 Task: Use the formula "TIMEVALUE" in spreadsheet "Project portfolio".
Action: Mouse moved to (136, 100)
Screenshot: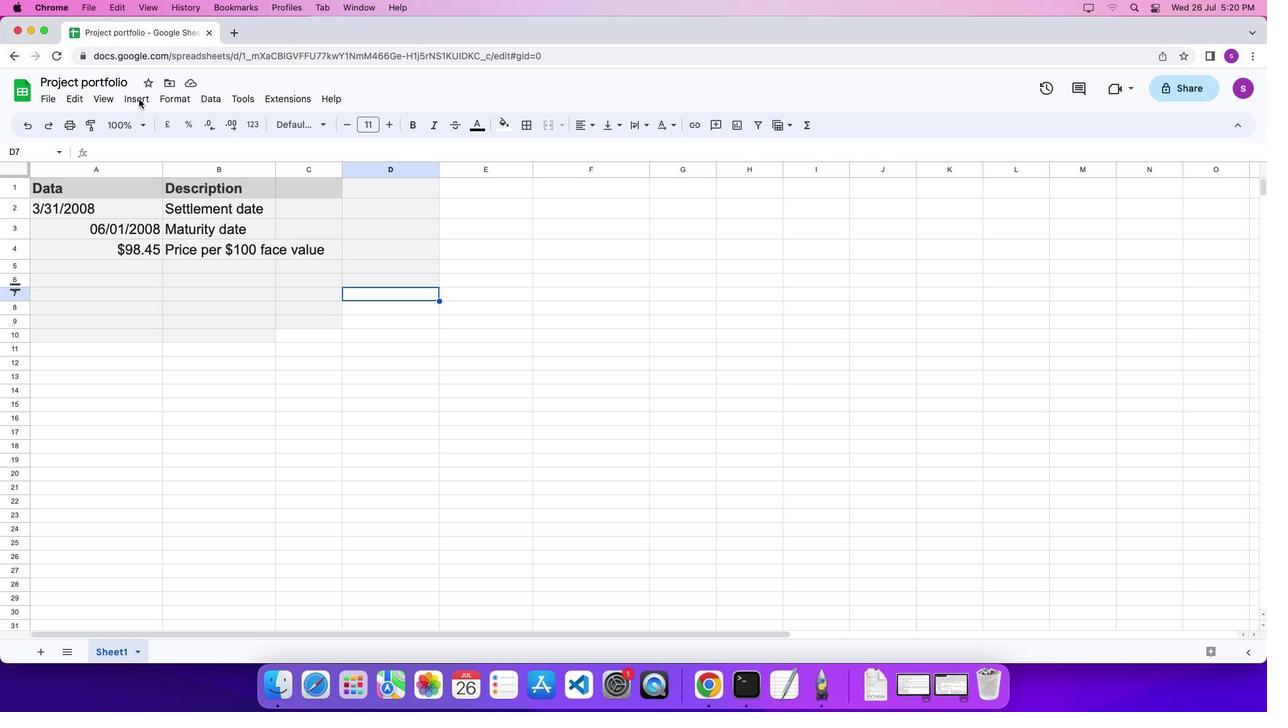
Action: Mouse pressed left at (136, 100)
Screenshot: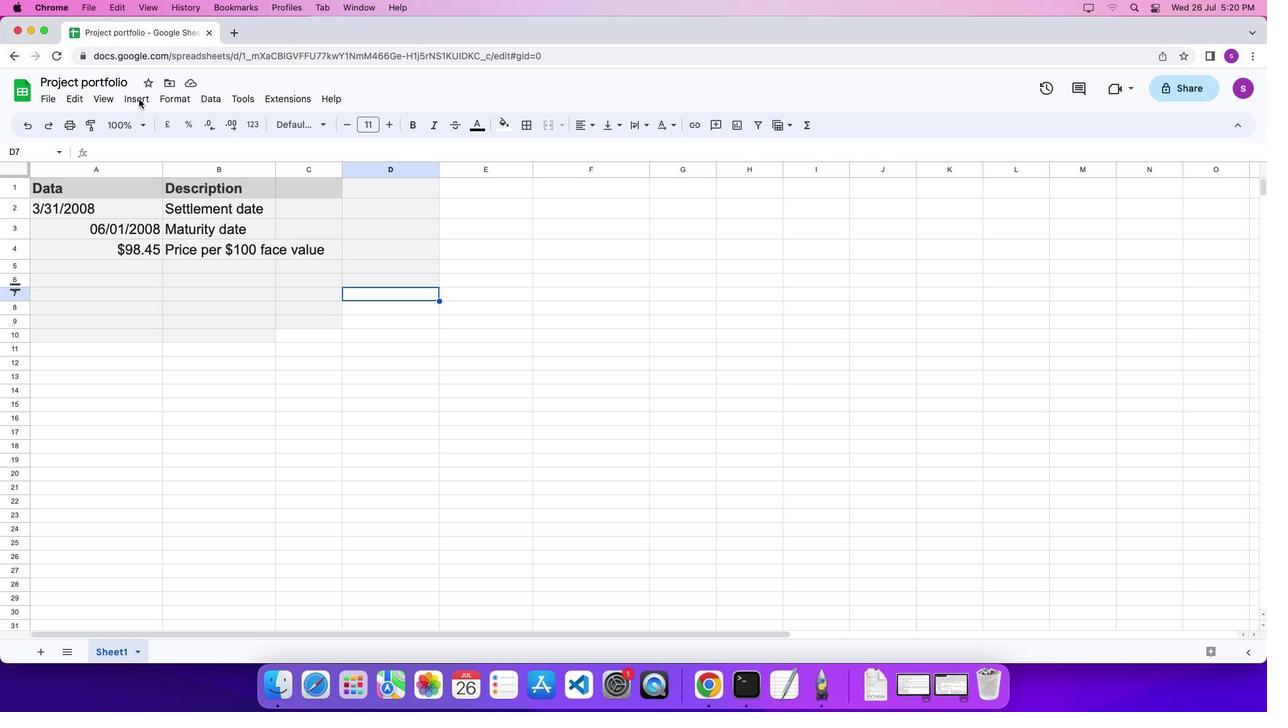 
Action: Mouse moved to (141, 97)
Screenshot: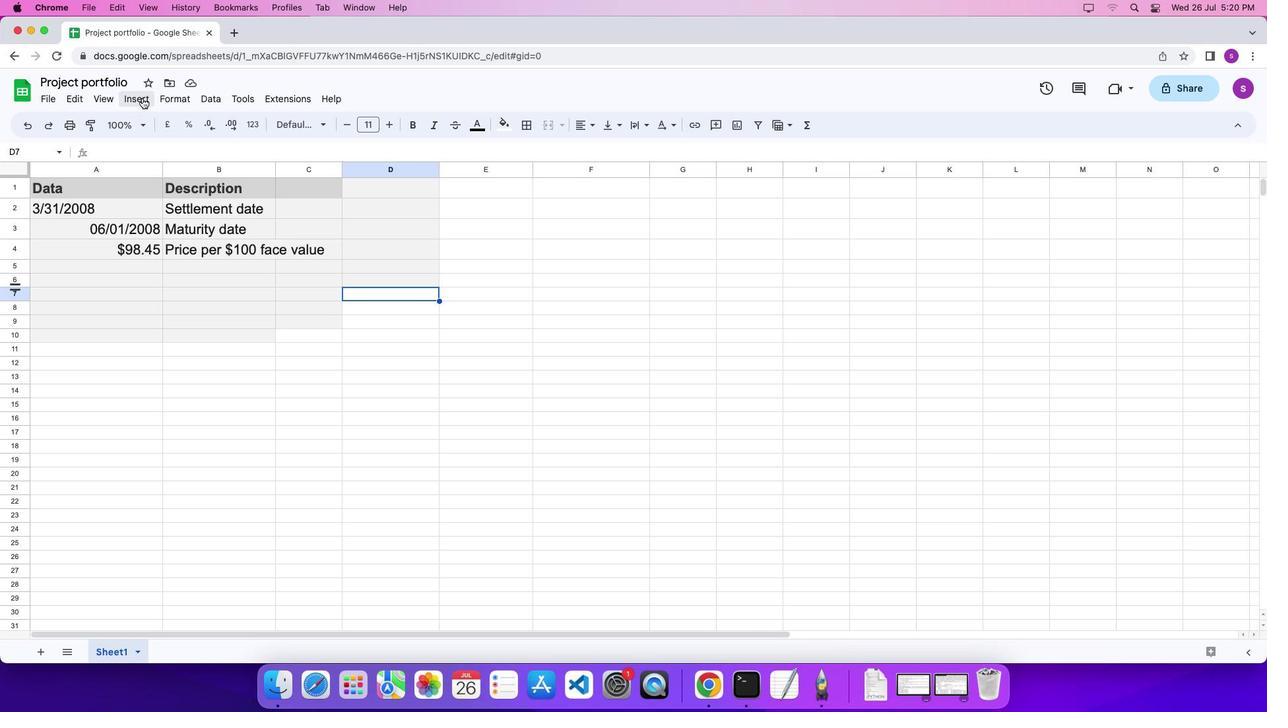 
Action: Mouse pressed left at (141, 97)
Screenshot: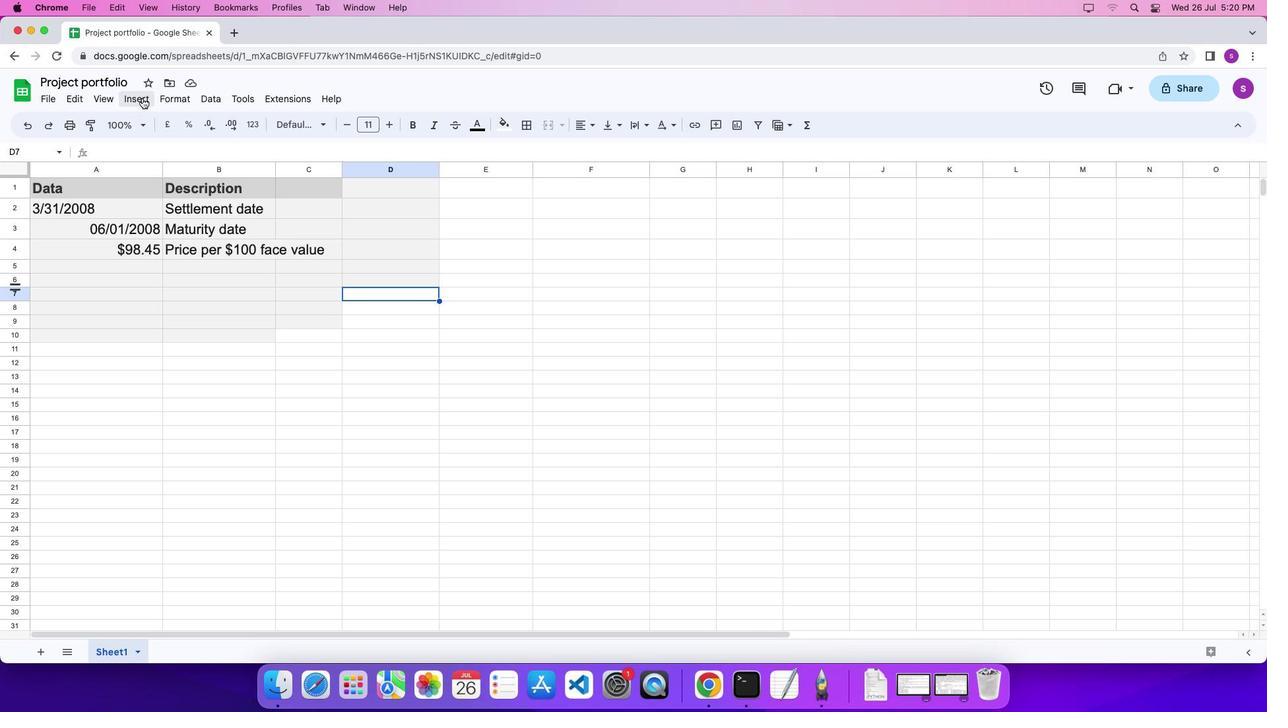 
Action: Mouse moved to (605, 605)
Screenshot: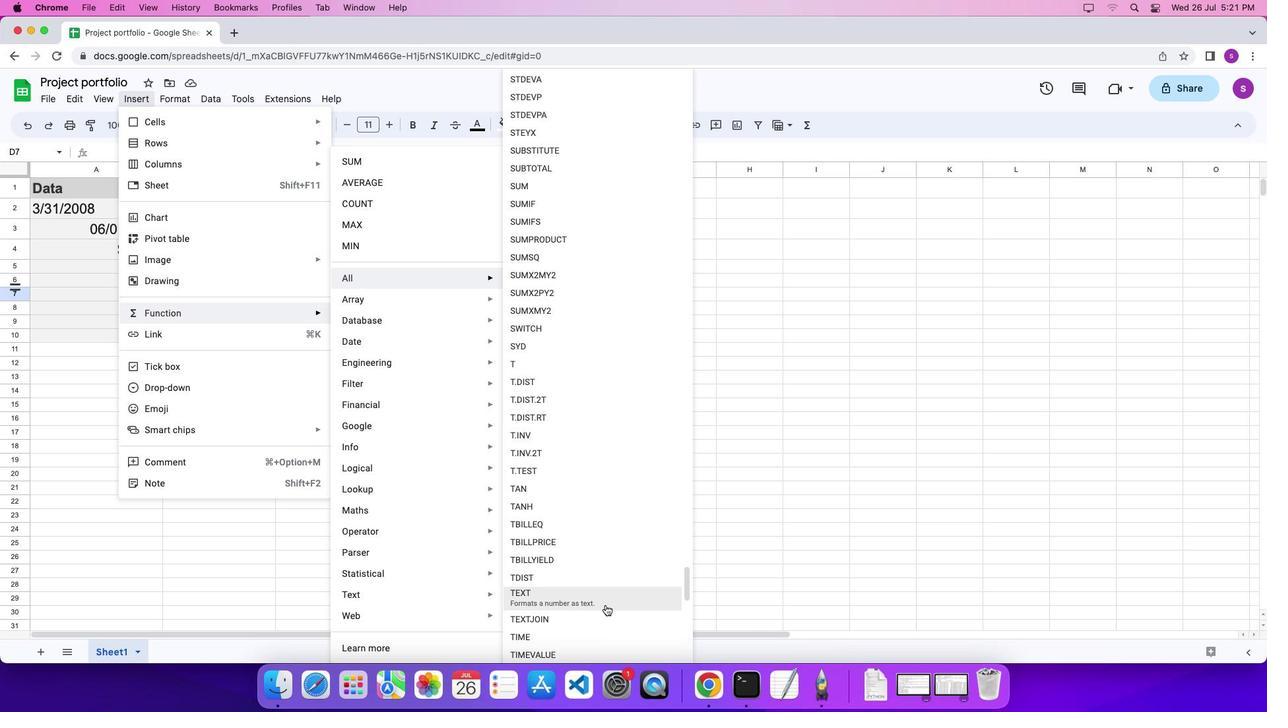 
Action: Mouse scrolled (605, 605) with delta (0, 0)
Screenshot: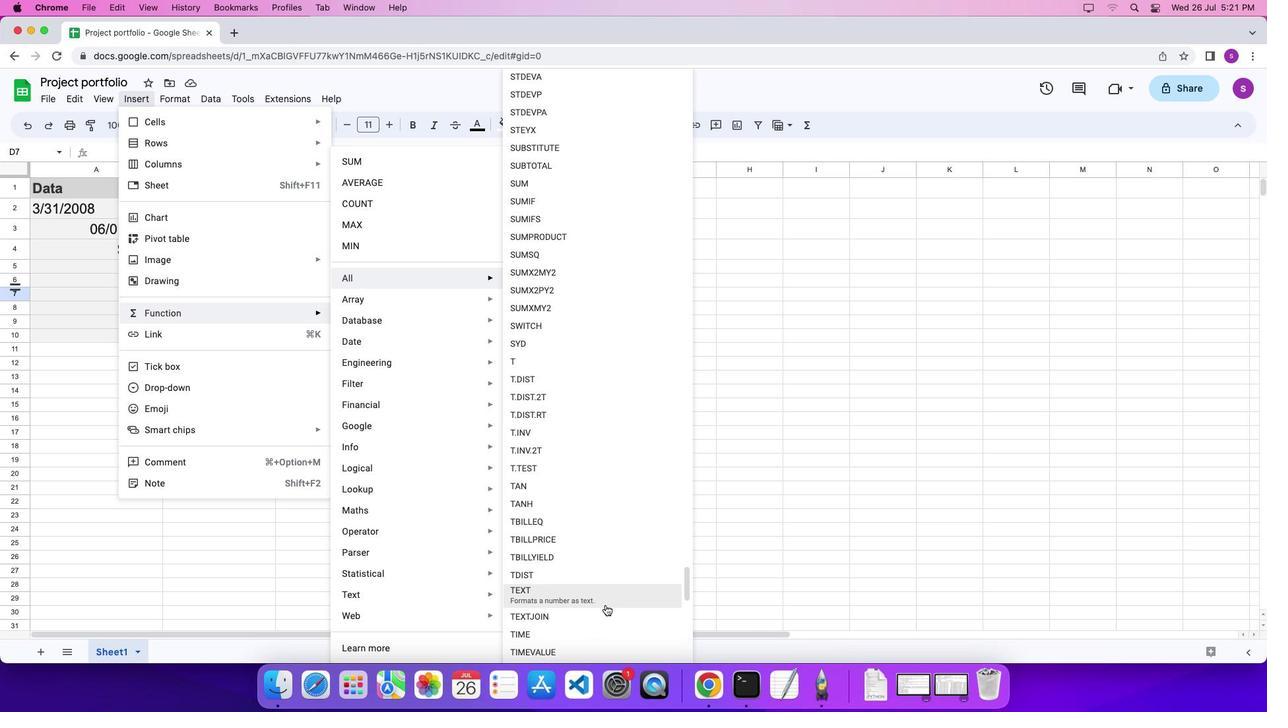 
Action: Mouse scrolled (605, 605) with delta (0, 0)
Screenshot: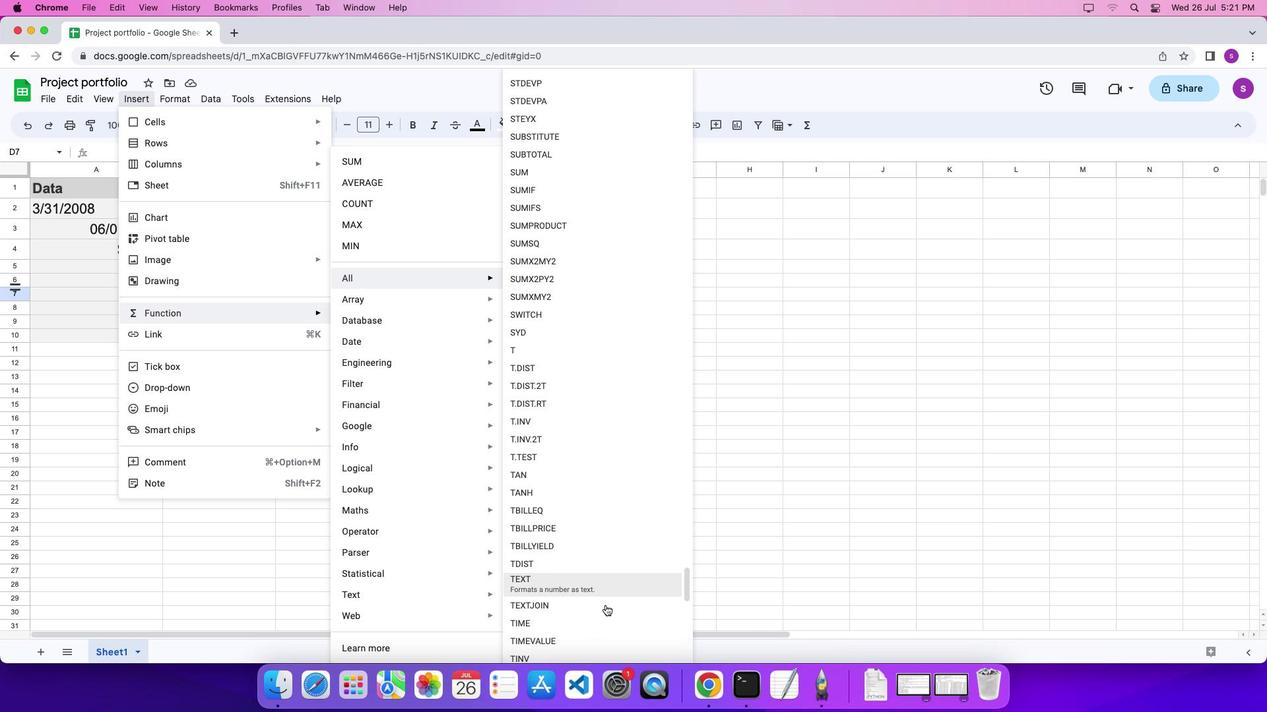 
Action: Mouse scrolled (605, 605) with delta (0, 0)
Screenshot: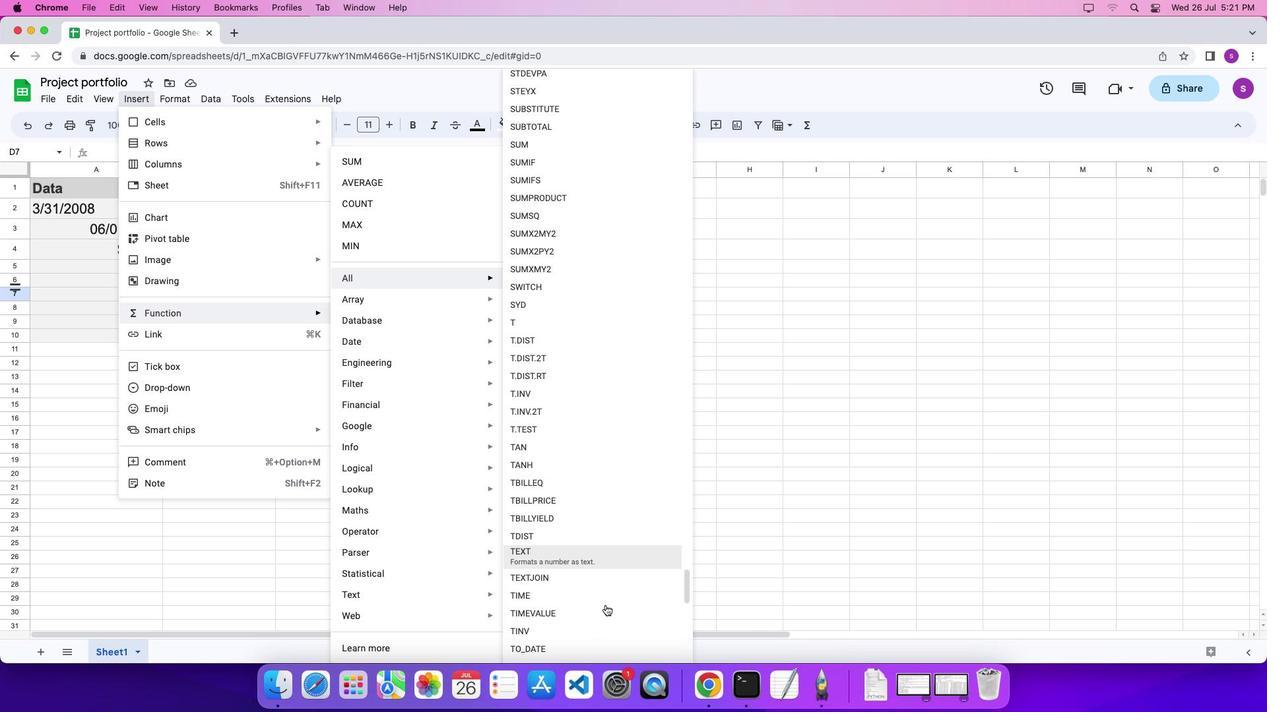 
Action: Mouse scrolled (605, 605) with delta (0, 0)
Screenshot: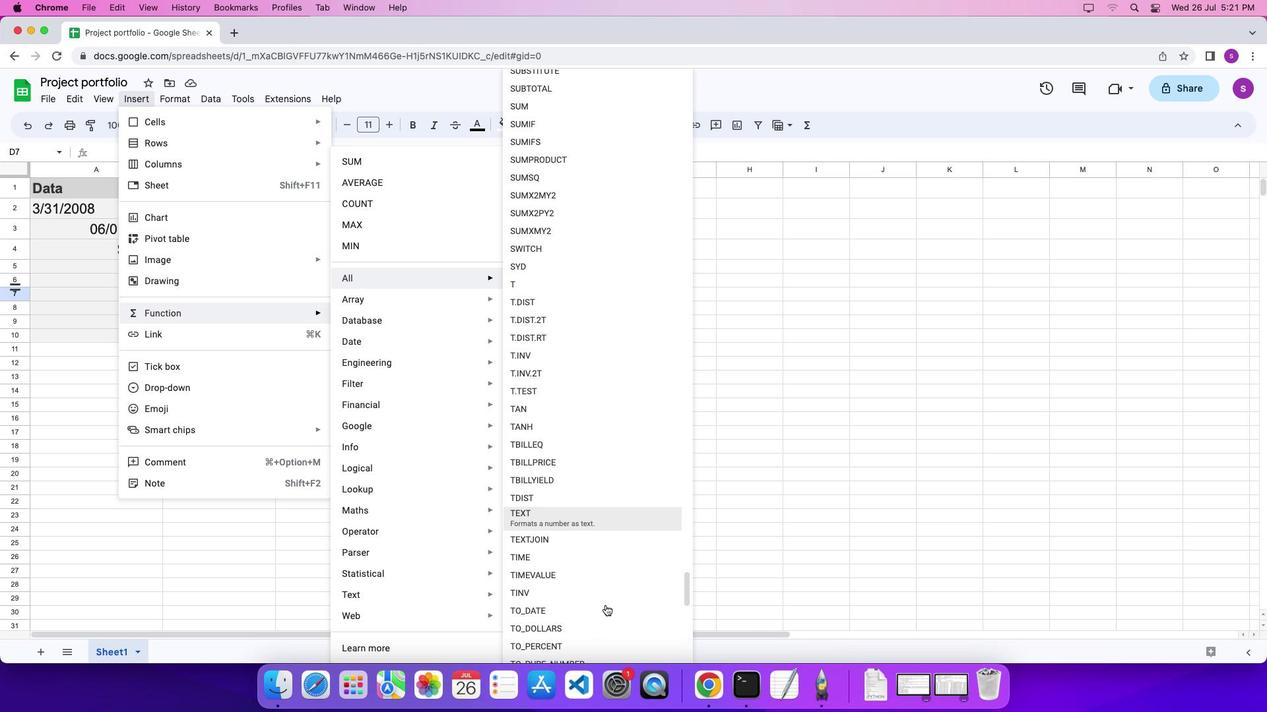 
Action: Mouse scrolled (605, 605) with delta (0, 0)
Screenshot: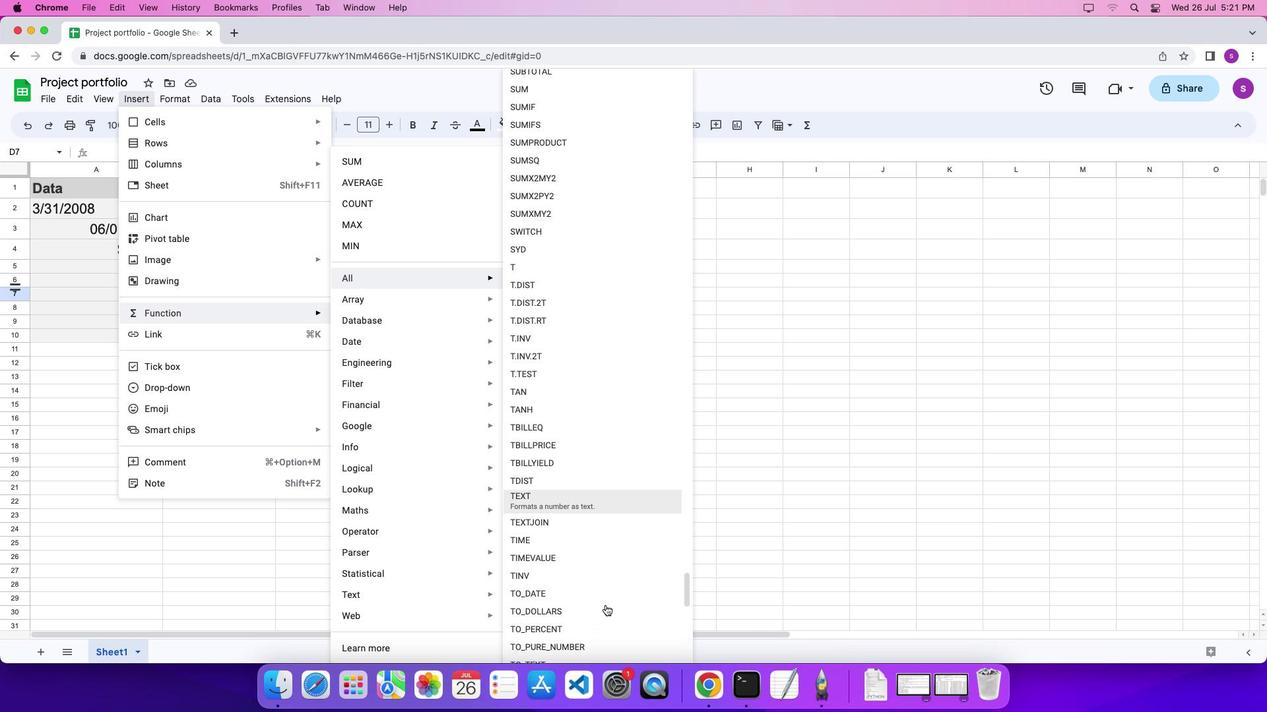 
Action: Mouse moved to (594, 549)
Screenshot: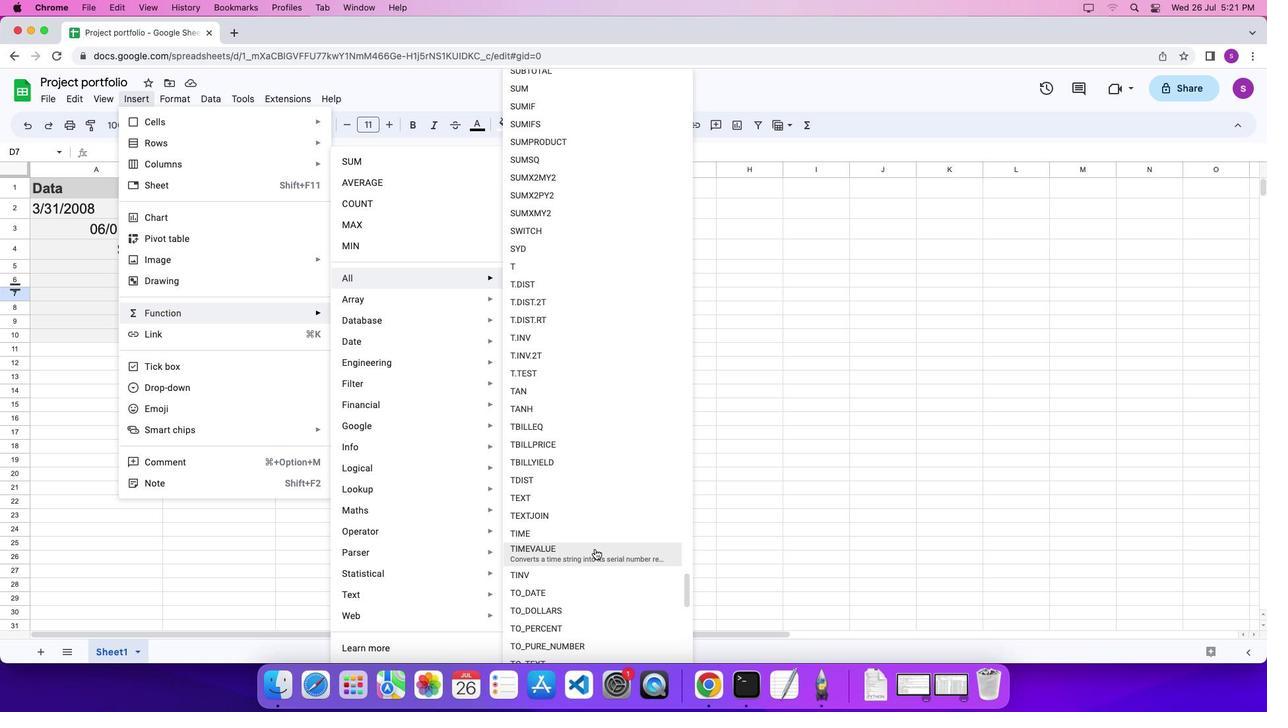 
Action: Mouse pressed left at (594, 549)
Screenshot: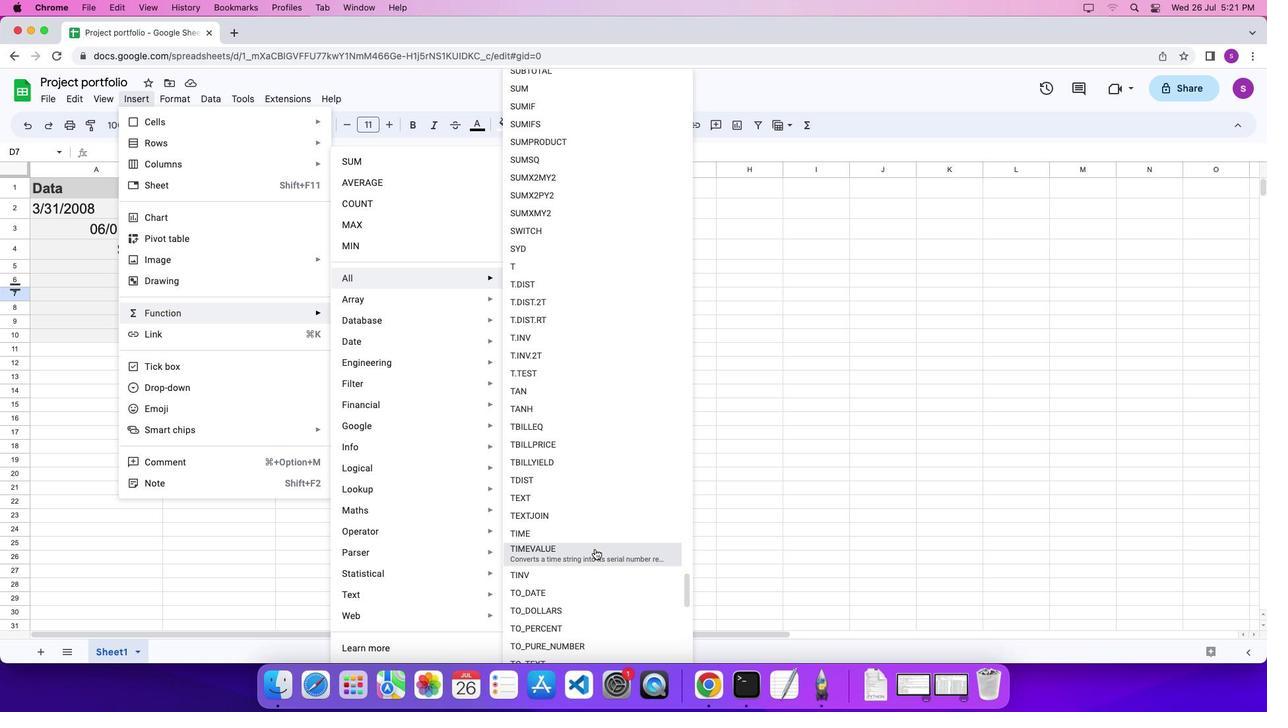 
Action: Mouse moved to (468, 394)
Screenshot: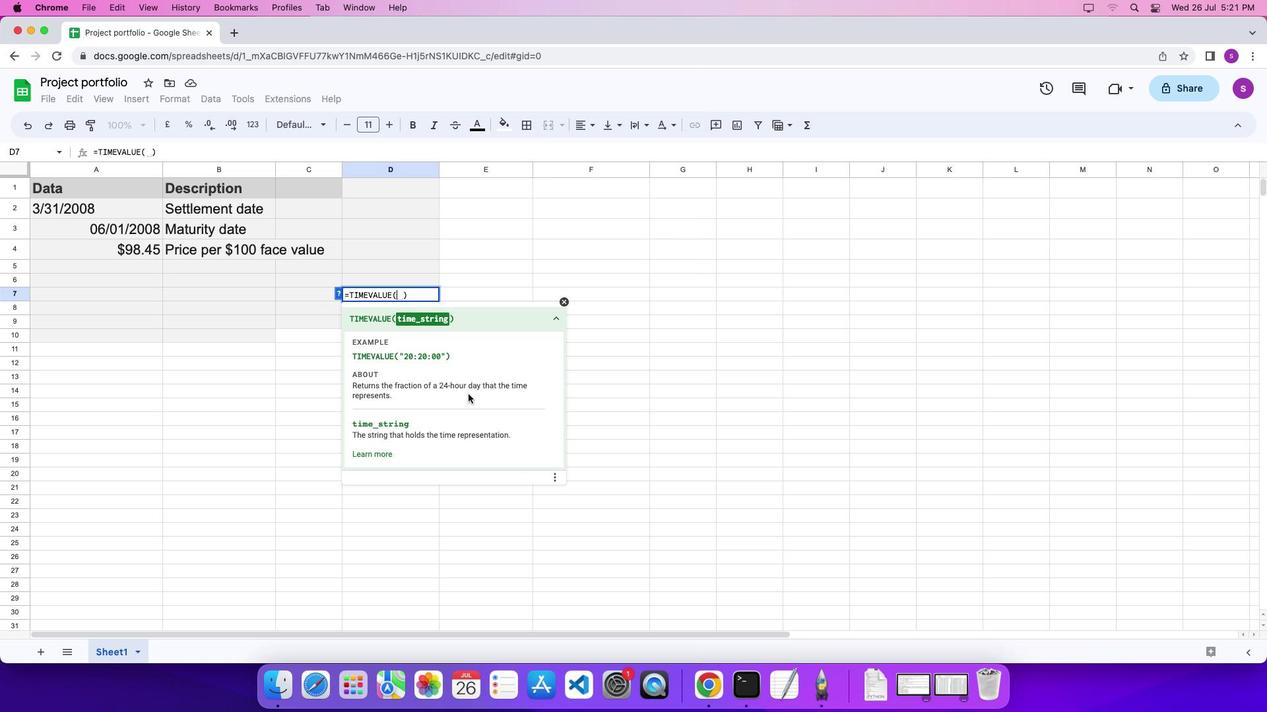 
Action: Key pressed Key.shift_r'"''2''0'Key.shift_r':''2''0'Key.shift_r':''0''0'Key.shift_r'"''\x03'
Screenshot: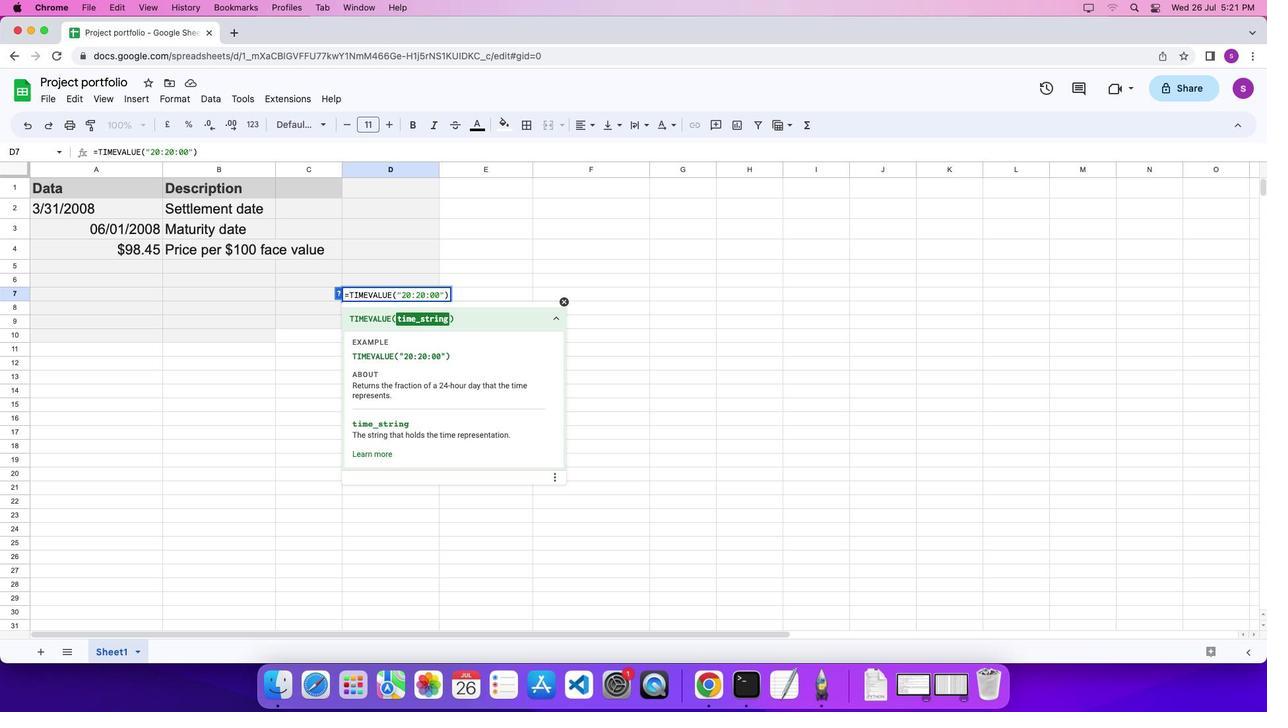 
